 Task: Toggle the show properties option in the breadcrumbs.
Action: Mouse moved to (69, 490)
Screenshot: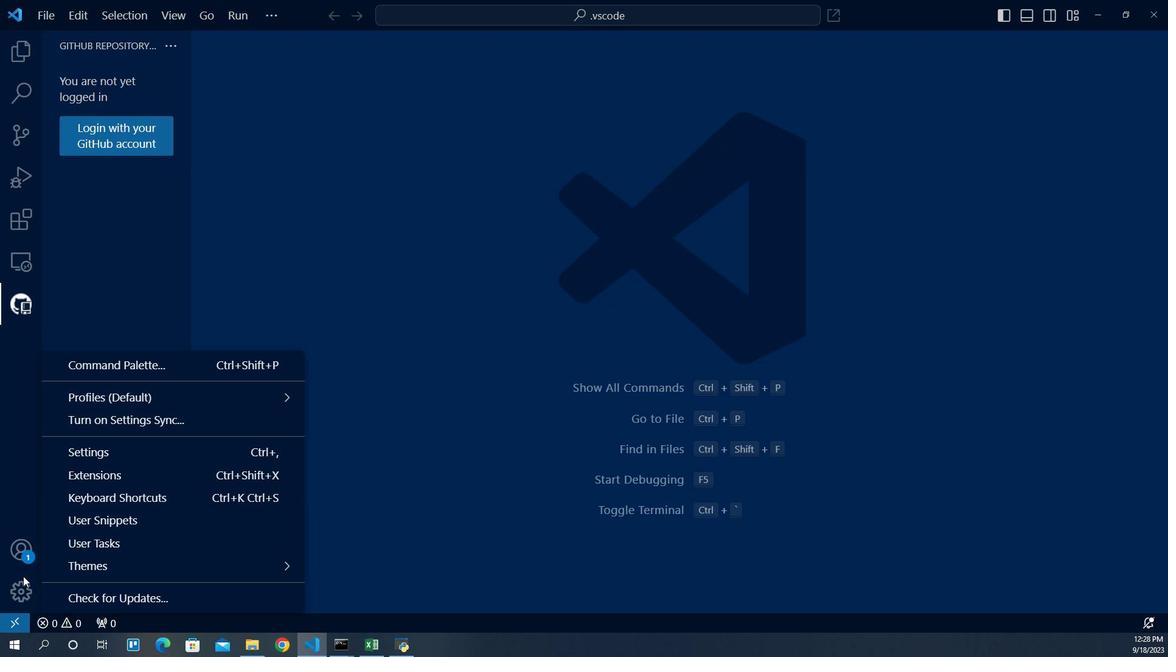 
Action: Mouse pressed left at (69, 490)
Screenshot: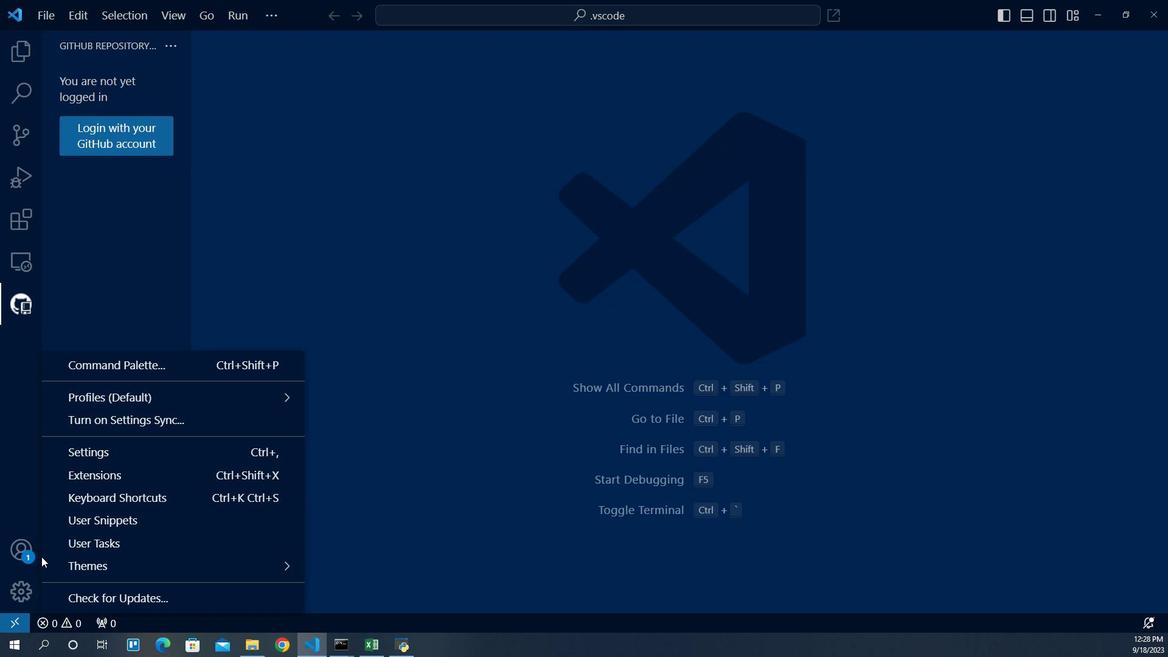 
Action: Mouse moved to (121, 379)
Screenshot: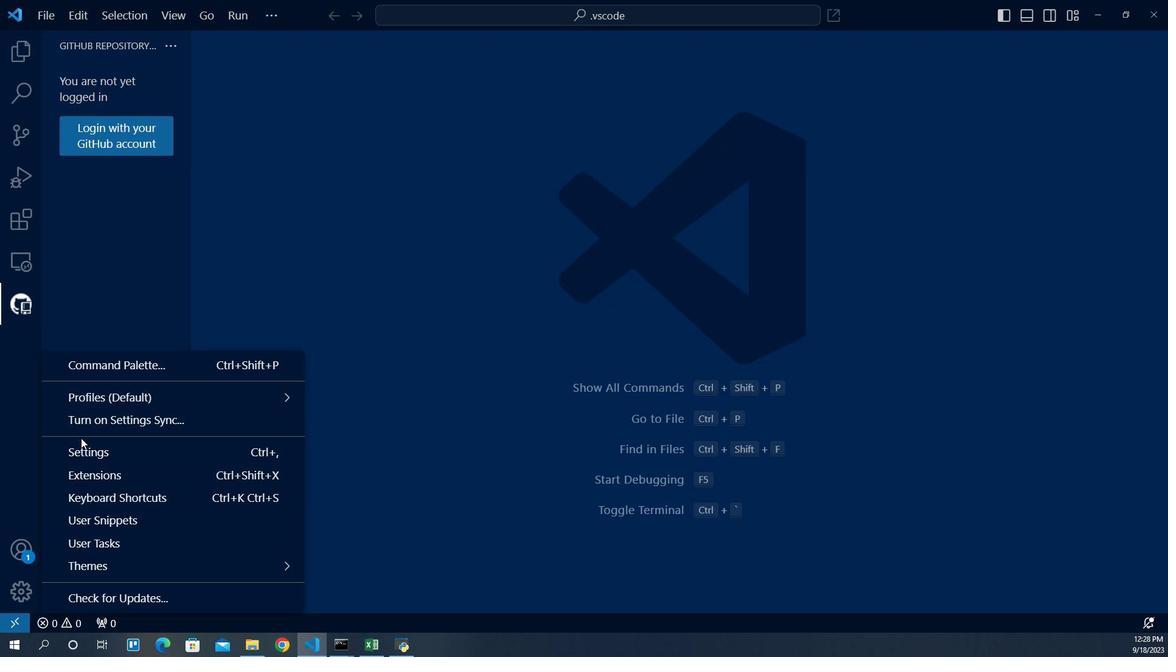 
Action: Mouse pressed left at (121, 379)
Screenshot: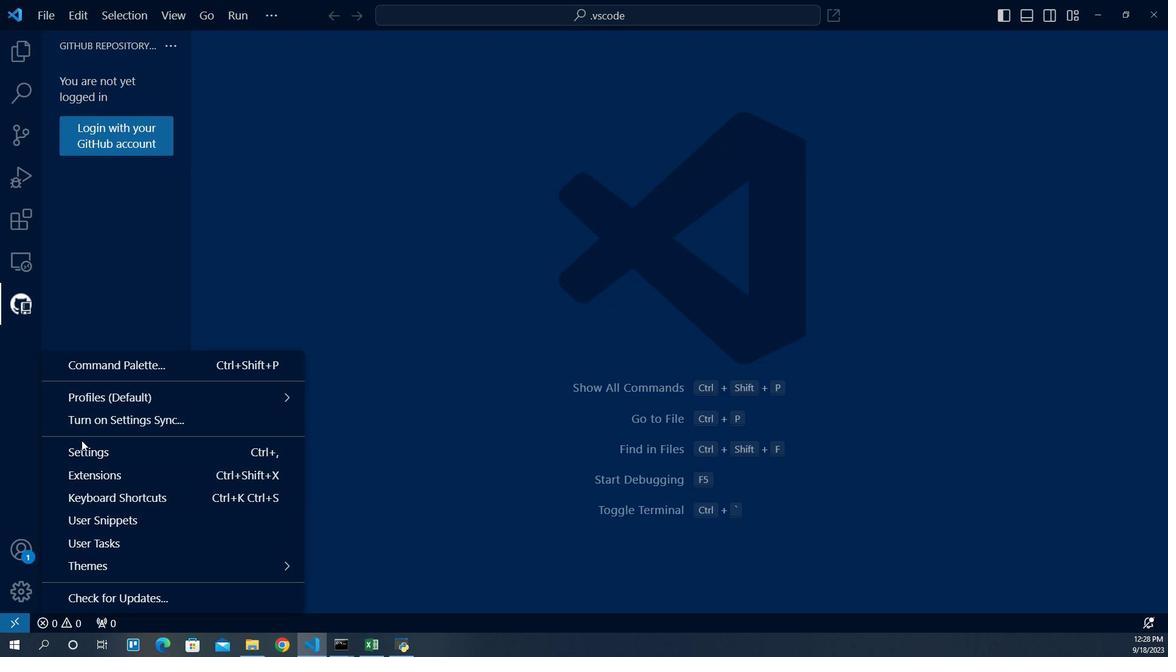 
Action: Mouse moved to (122, 389)
Screenshot: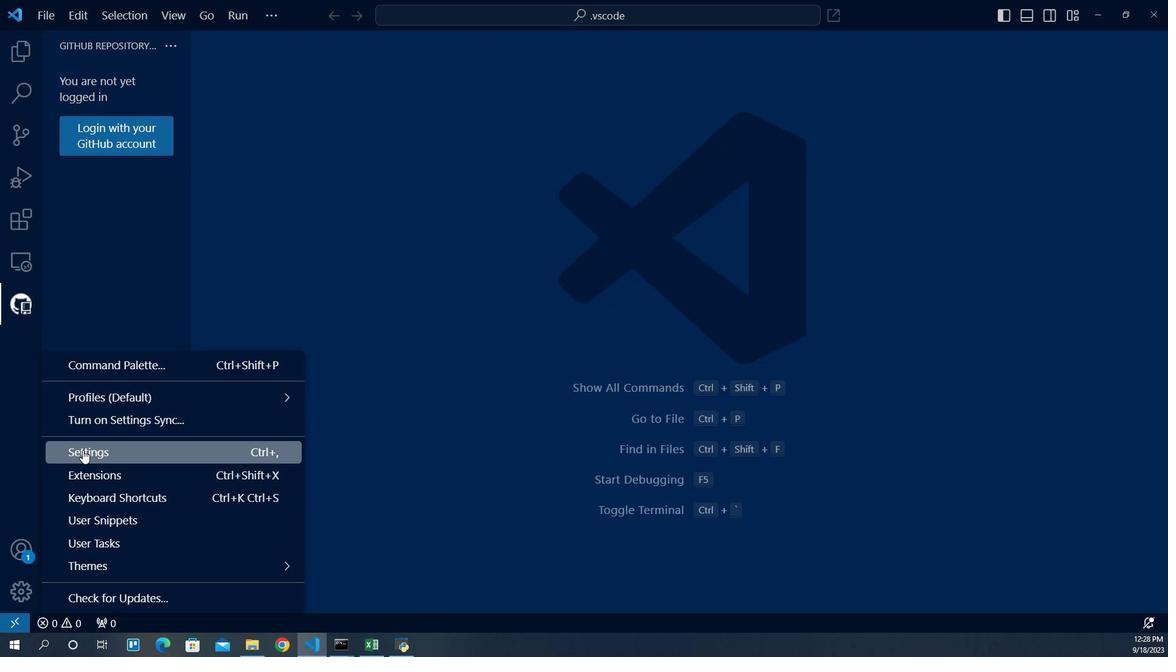 
Action: Mouse pressed left at (122, 389)
Screenshot: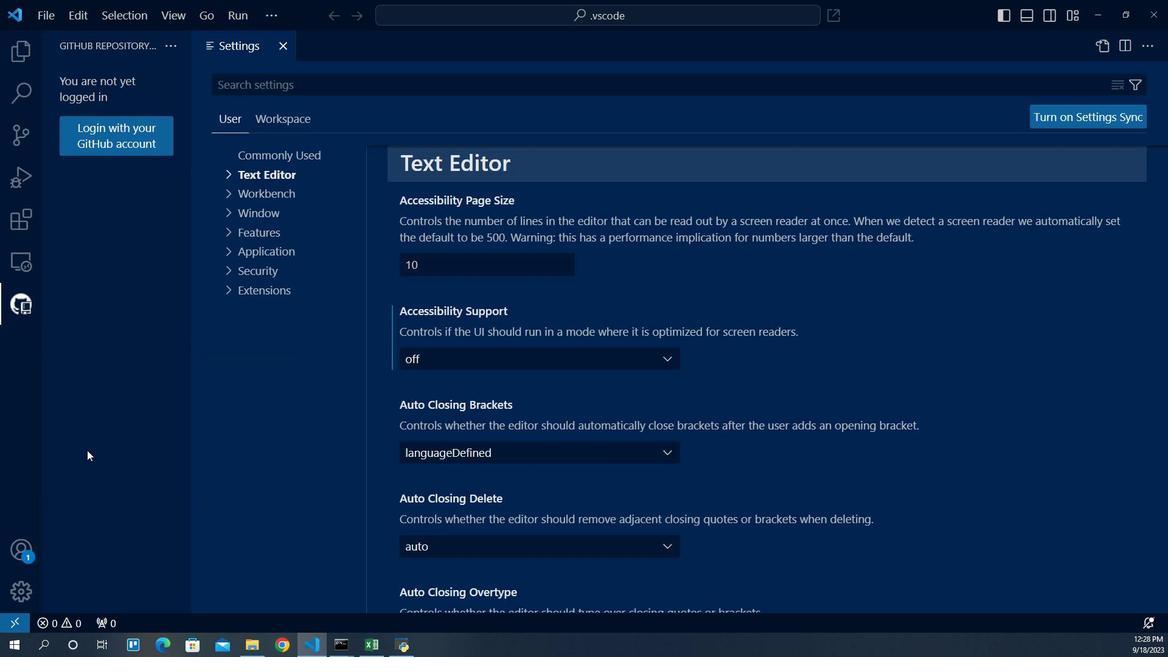 
Action: Mouse moved to (272, 140)
Screenshot: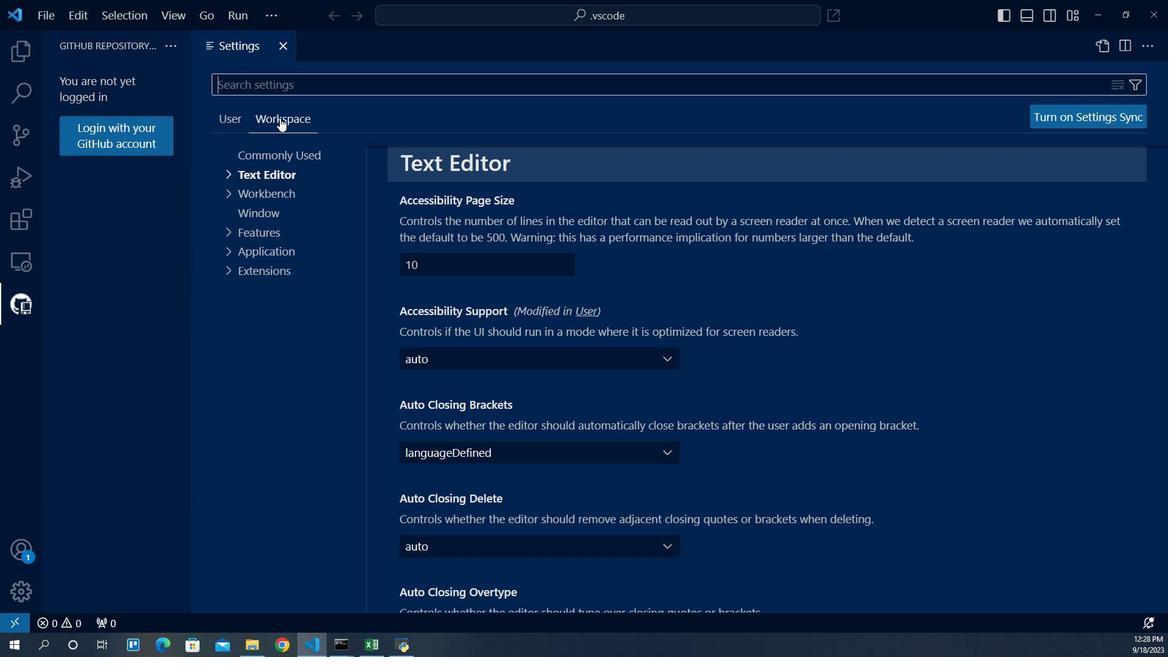 
Action: Mouse pressed left at (272, 140)
Screenshot: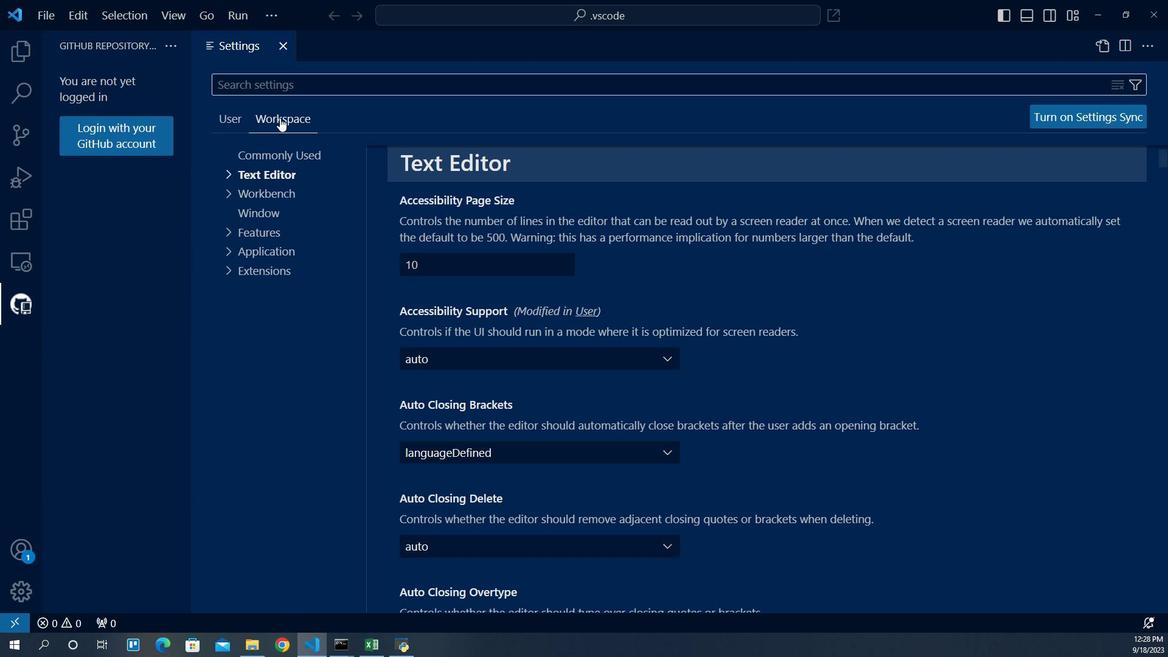 
Action: Mouse moved to (239, 194)
Screenshot: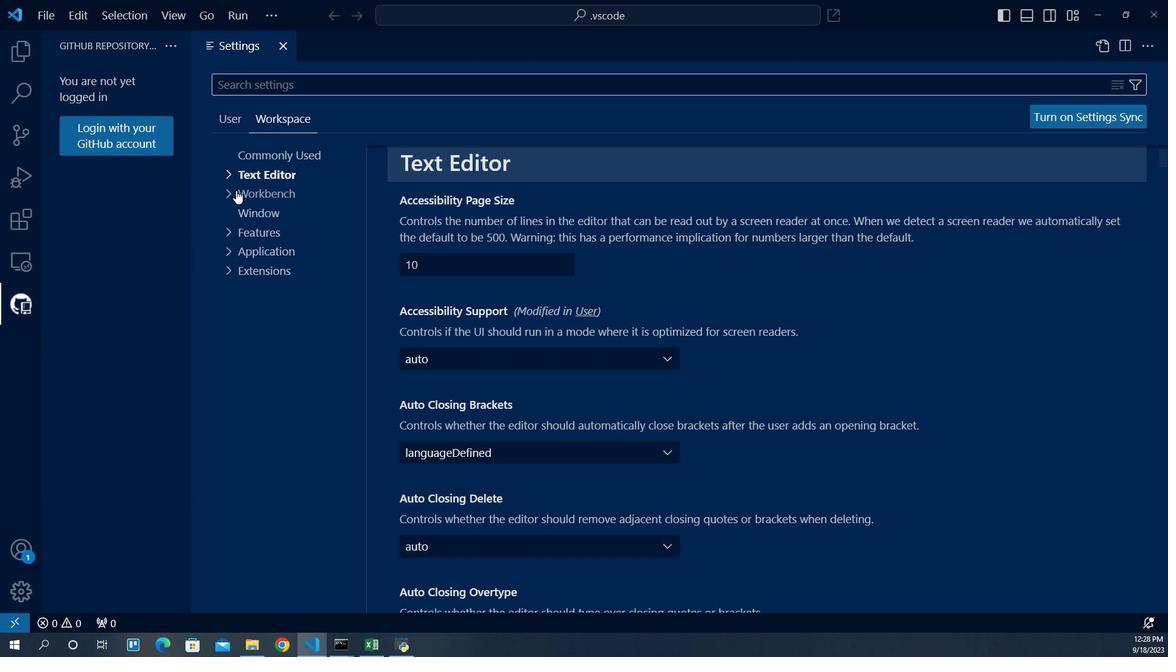 
Action: Mouse pressed left at (239, 194)
Screenshot: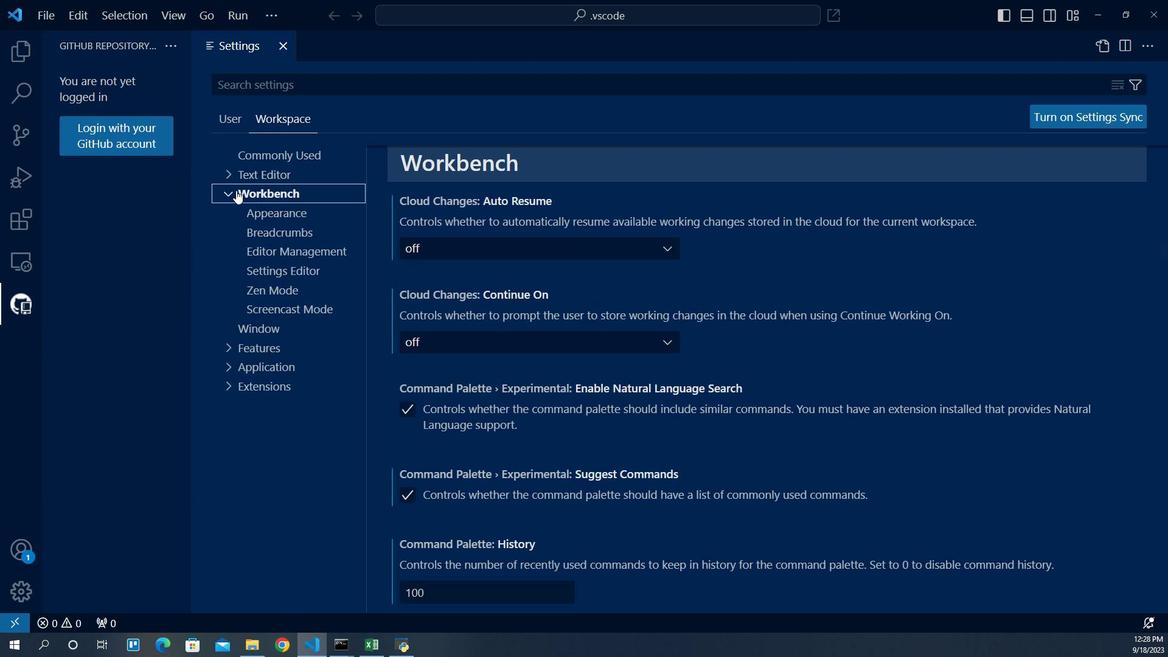 
Action: Mouse moved to (256, 225)
Screenshot: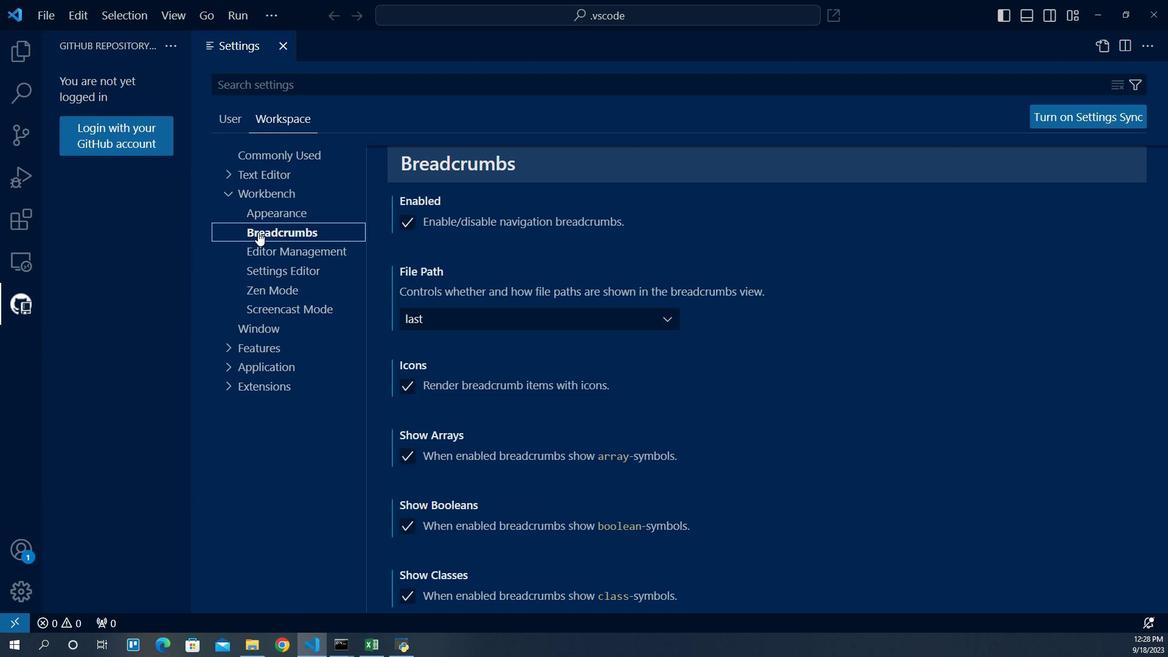 
Action: Mouse pressed left at (256, 225)
Screenshot: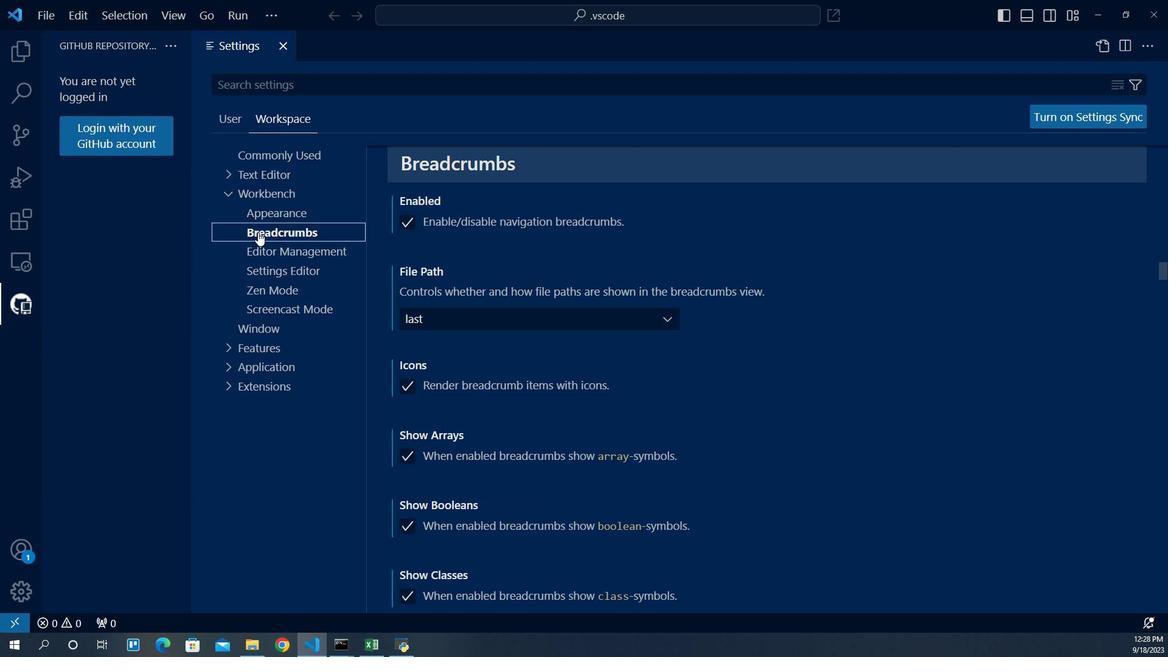 
Action: Mouse moved to (445, 430)
Screenshot: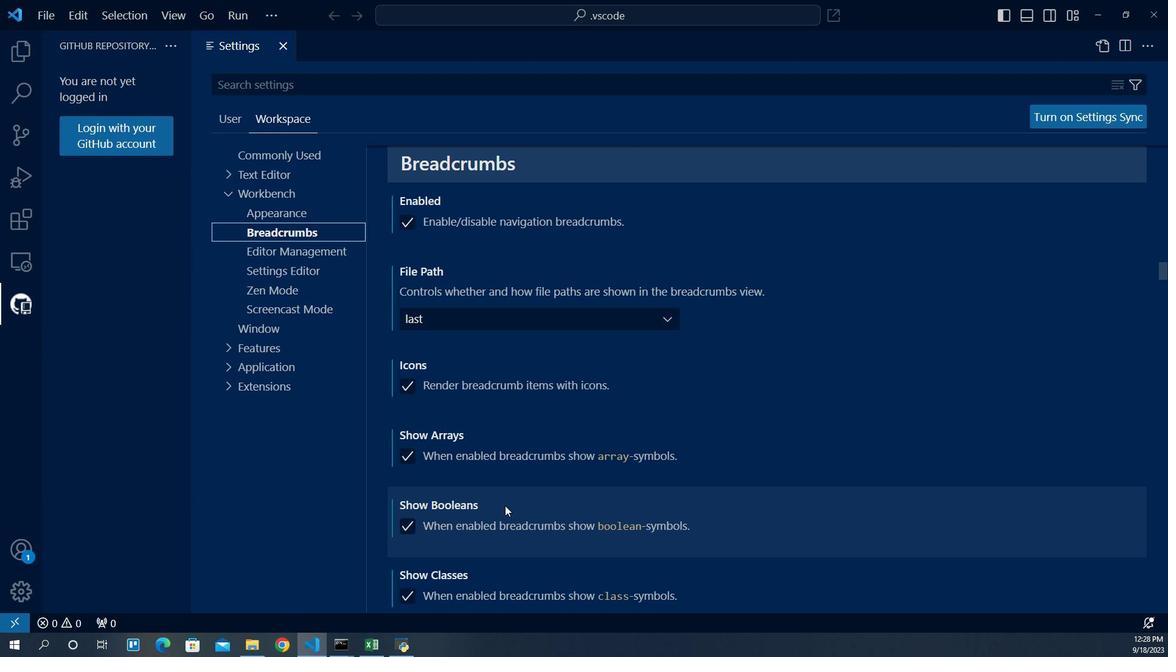 
Action: Mouse scrolled (445, 430) with delta (0, 0)
Screenshot: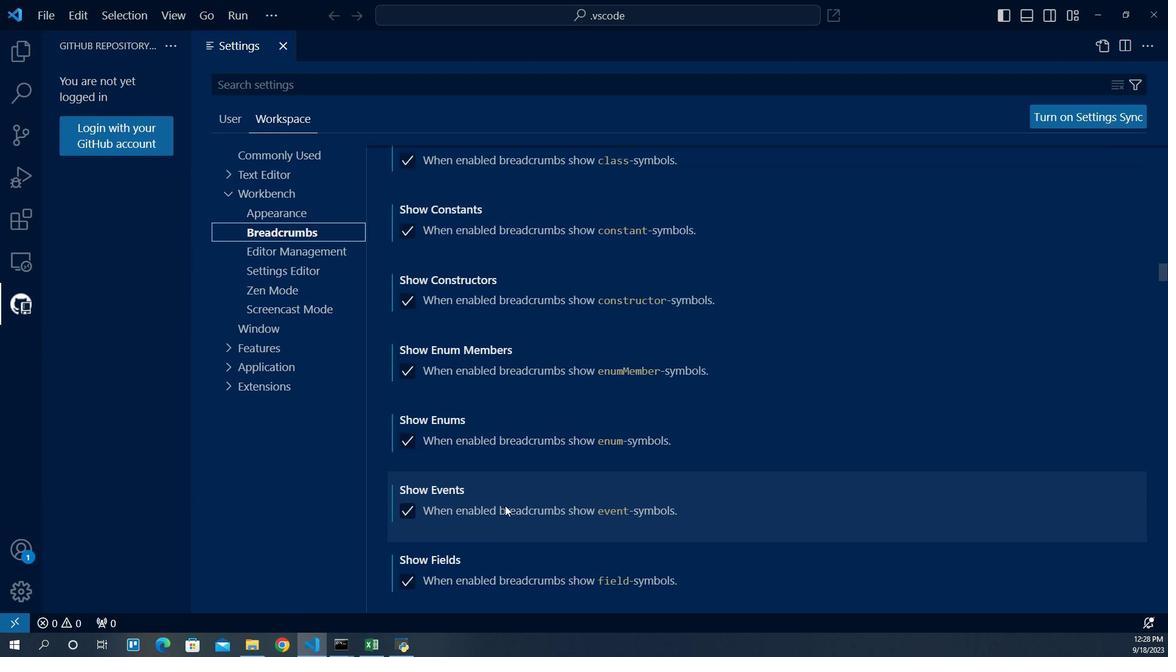 
Action: Mouse scrolled (445, 430) with delta (0, 0)
Screenshot: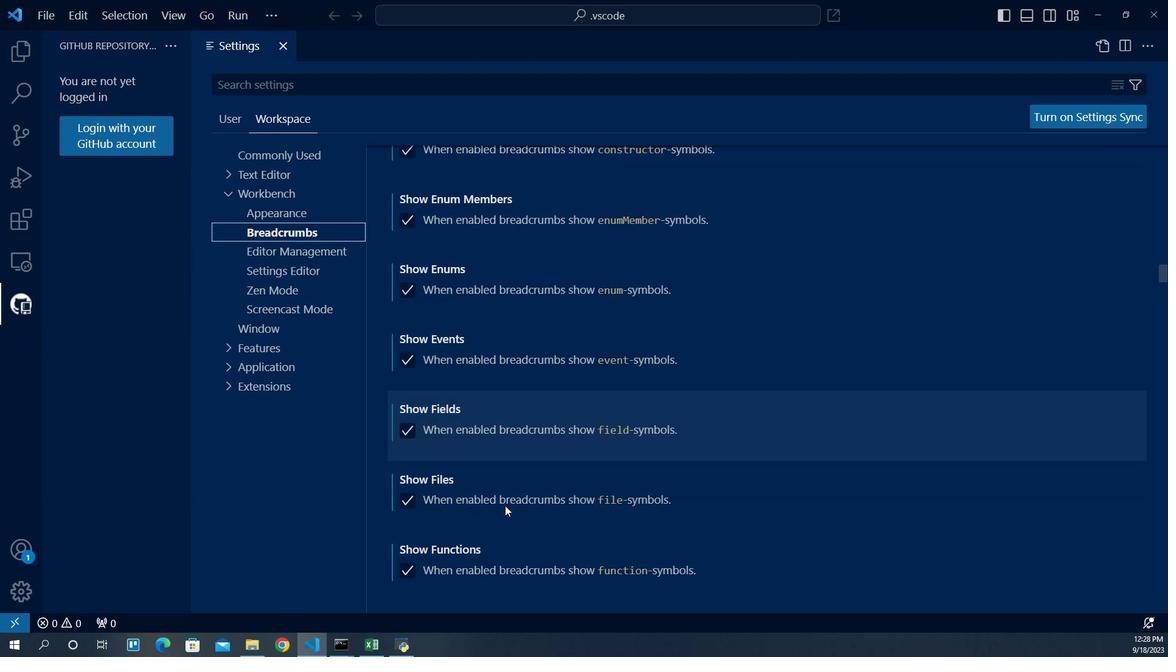 
Action: Mouse scrolled (445, 430) with delta (0, 0)
Screenshot: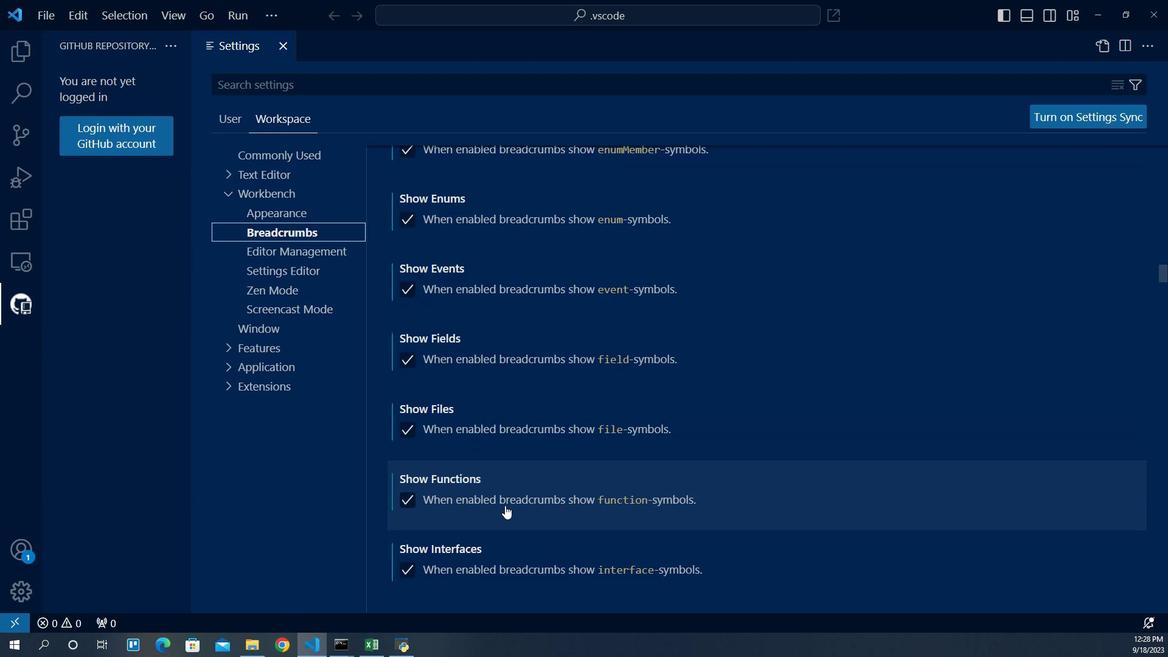 
Action: Mouse scrolled (445, 430) with delta (0, 0)
Screenshot: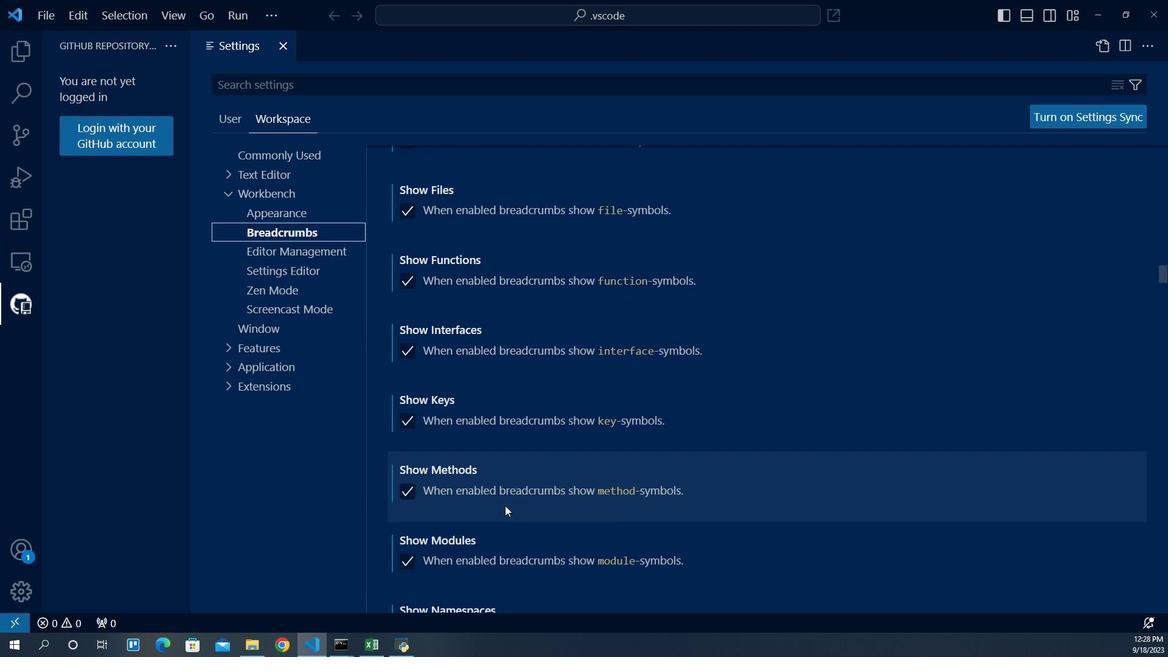 
Action: Mouse scrolled (445, 430) with delta (0, 0)
Screenshot: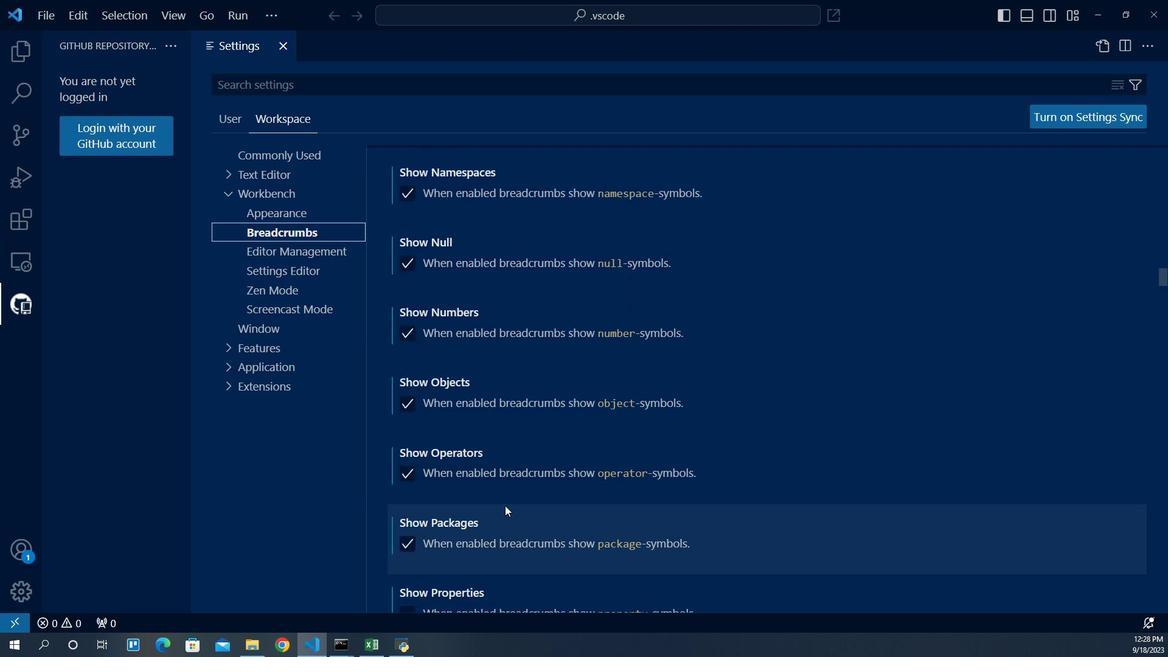 
Action: Mouse scrolled (445, 430) with delta (0, 0)
Screenshot: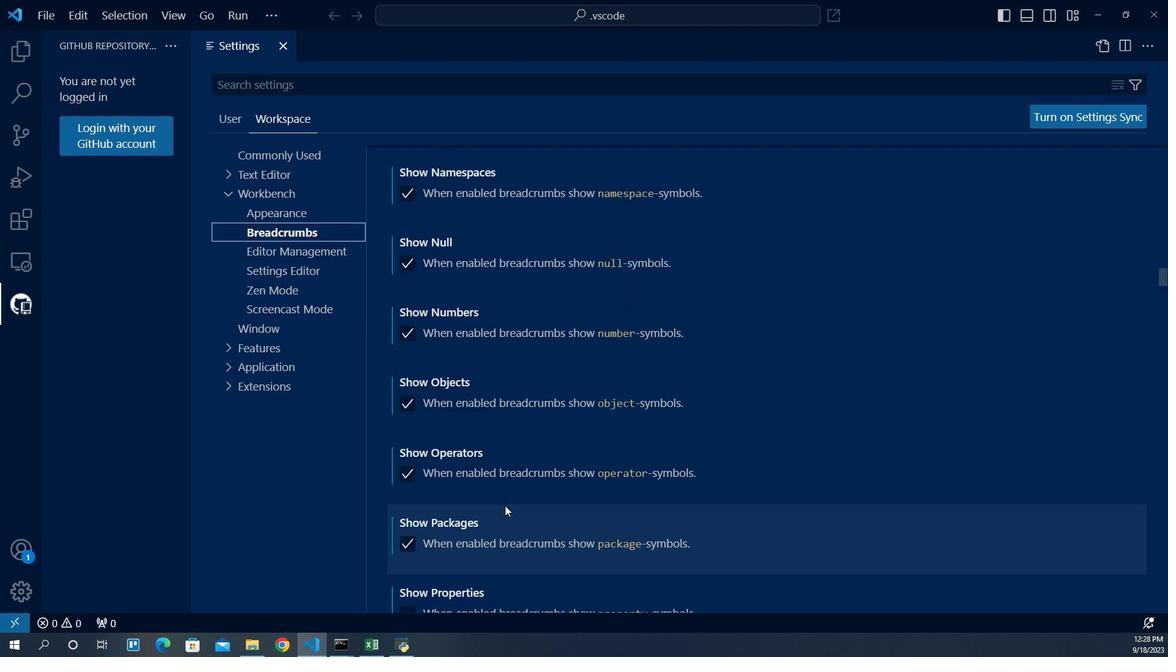 
Action: Mouse scrolled (445, 430) with delta (0, 0)
Screenshot: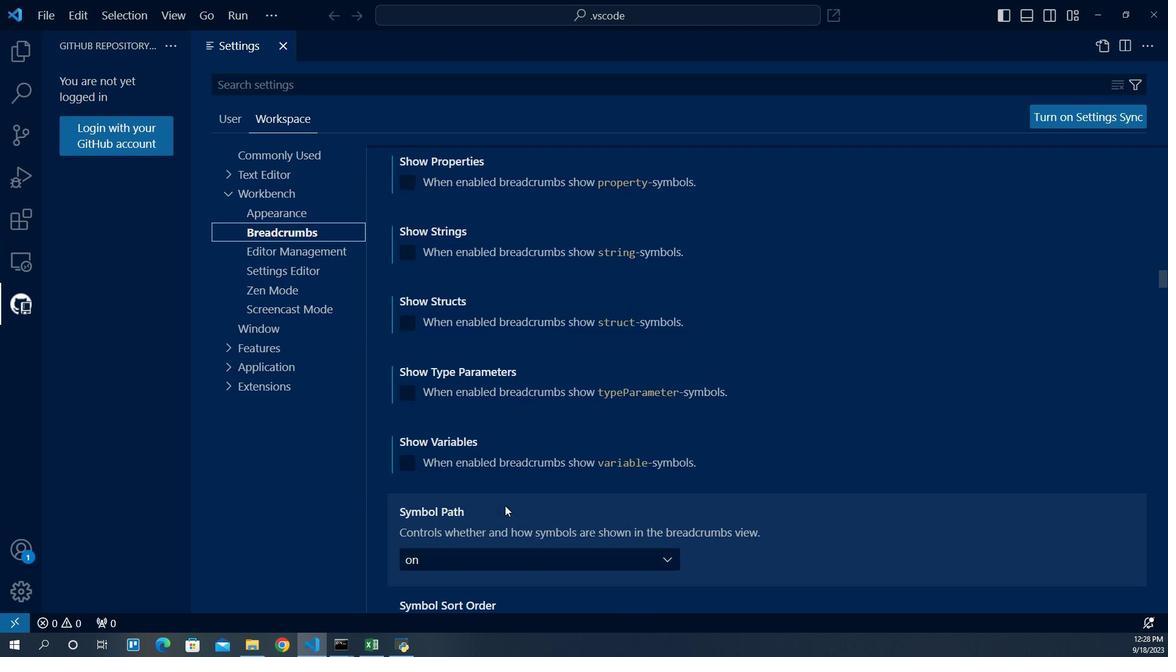 
Action: Mouse scrolled (445, 430) with delta (0, 0)
Screenshot: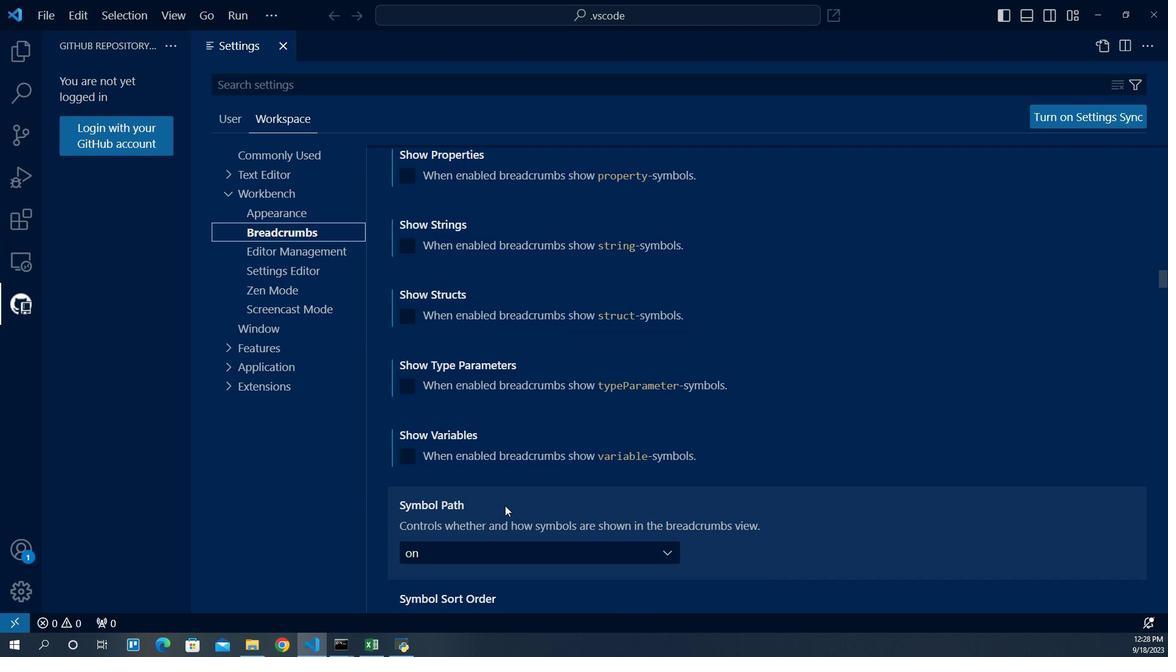 
Action: Mouse moved to (436, 417)
Screenshot: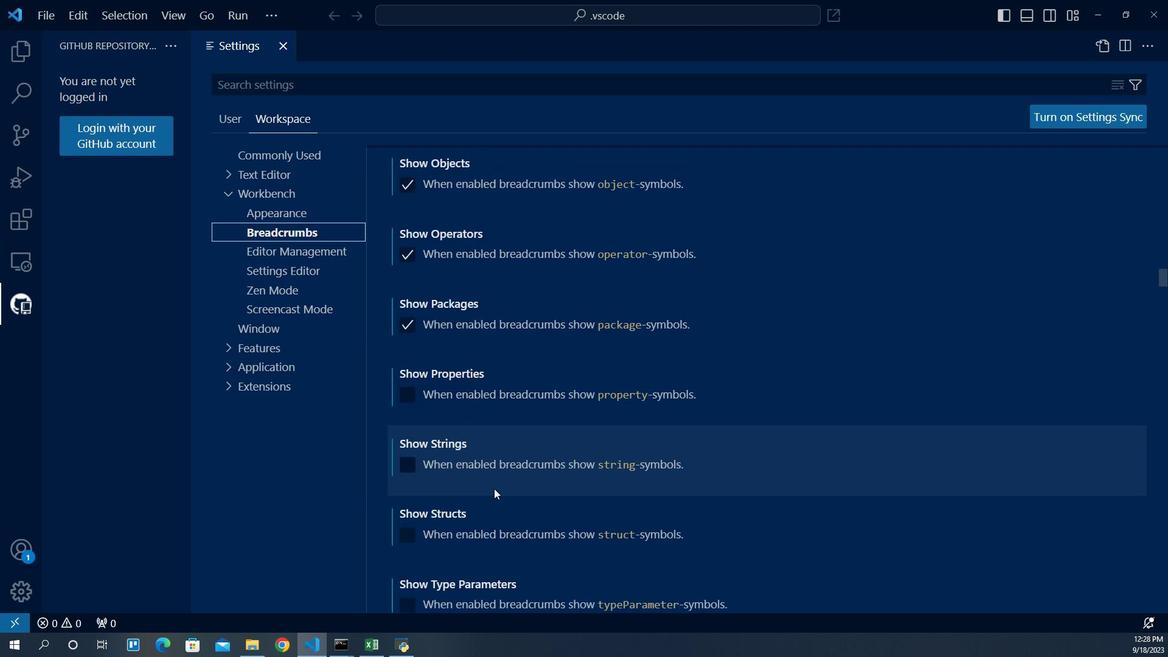
Action: Mouse scrolled (436, 418) with delta (0, 0)
Screenshot: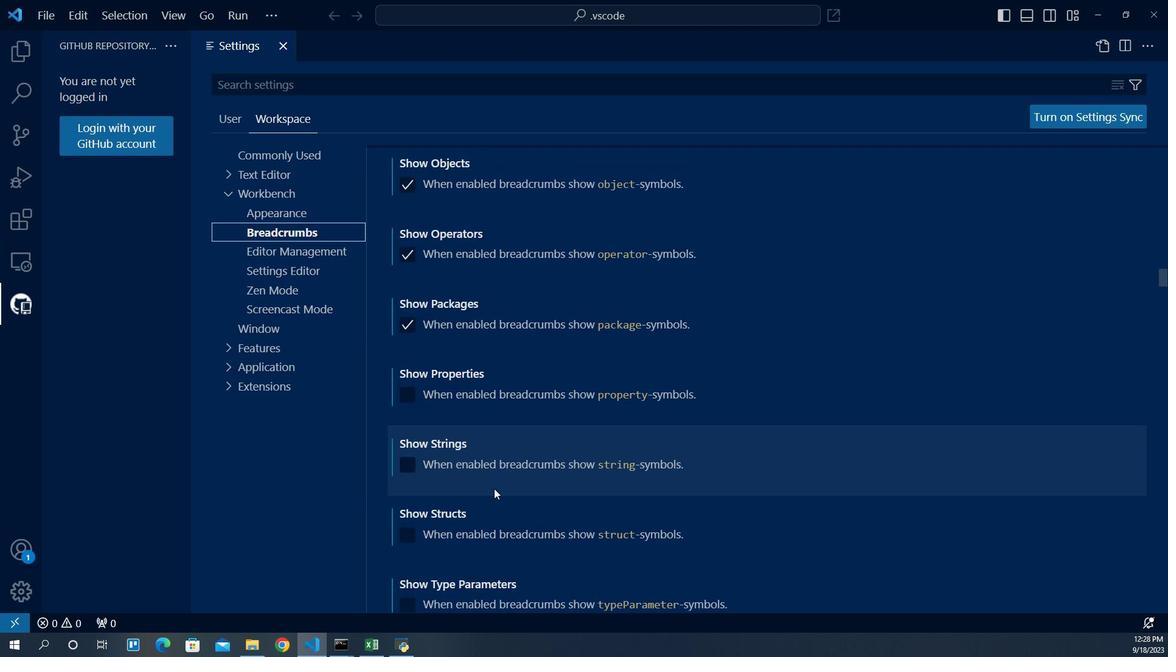 
Action: Mouse moved to (368, 349)
Screenshot: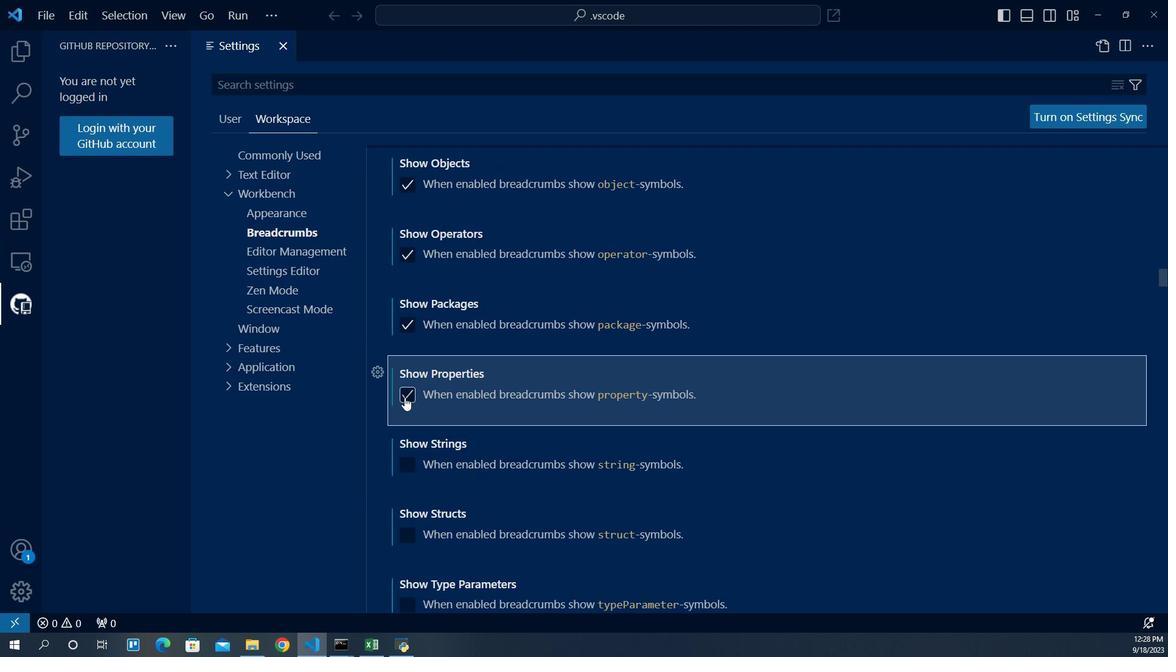 
Action: Mouse pressed left at (368, 349)
Screenshot: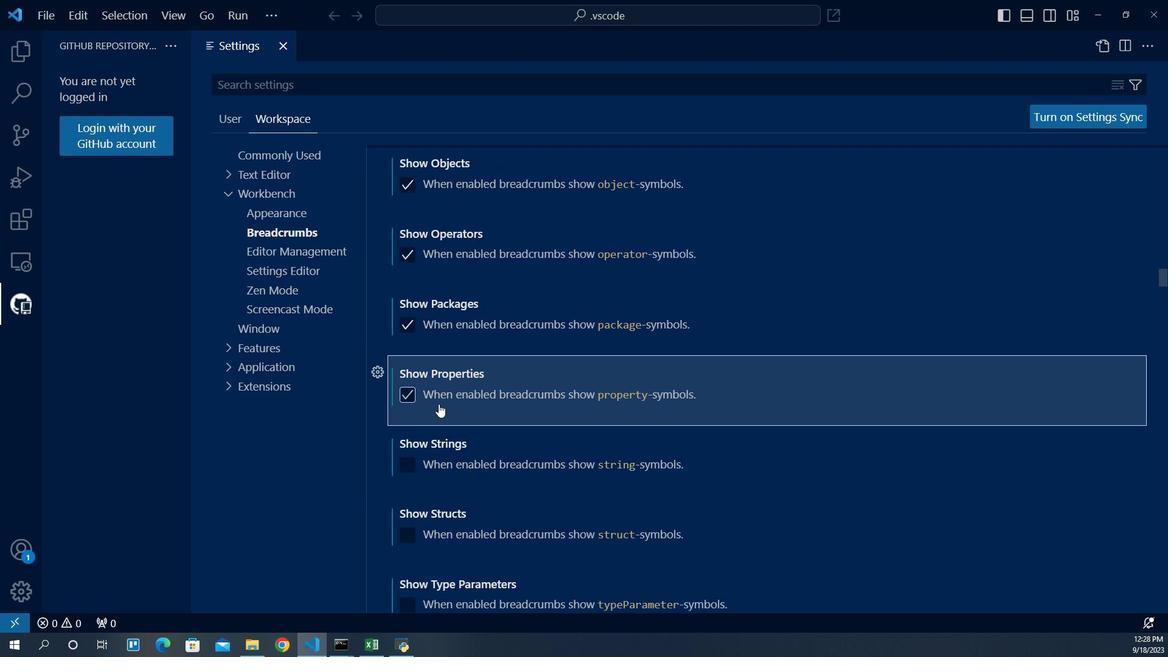 
Action: Mouse moved to (398, 357)
Screenshot: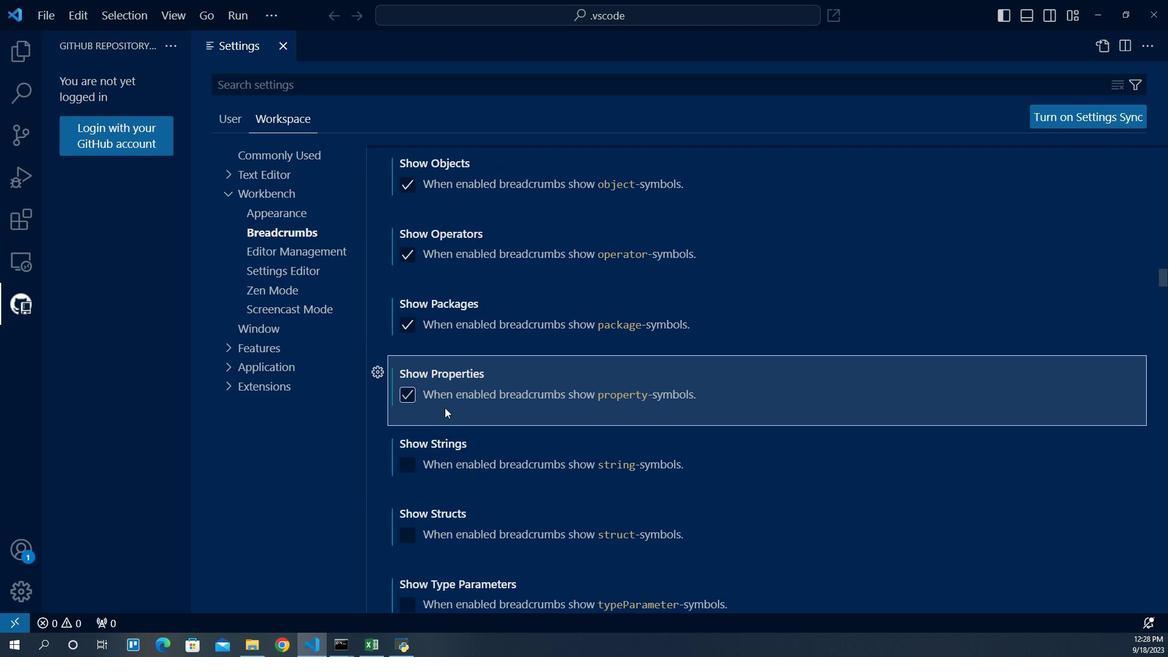 
